 Task: Add Orgain Organic Nutrition Complete Protein Shake Chocolate Fudge 4 Pack to the cart.
Action: Mouse pressed left at (21, 157)
Screenshot: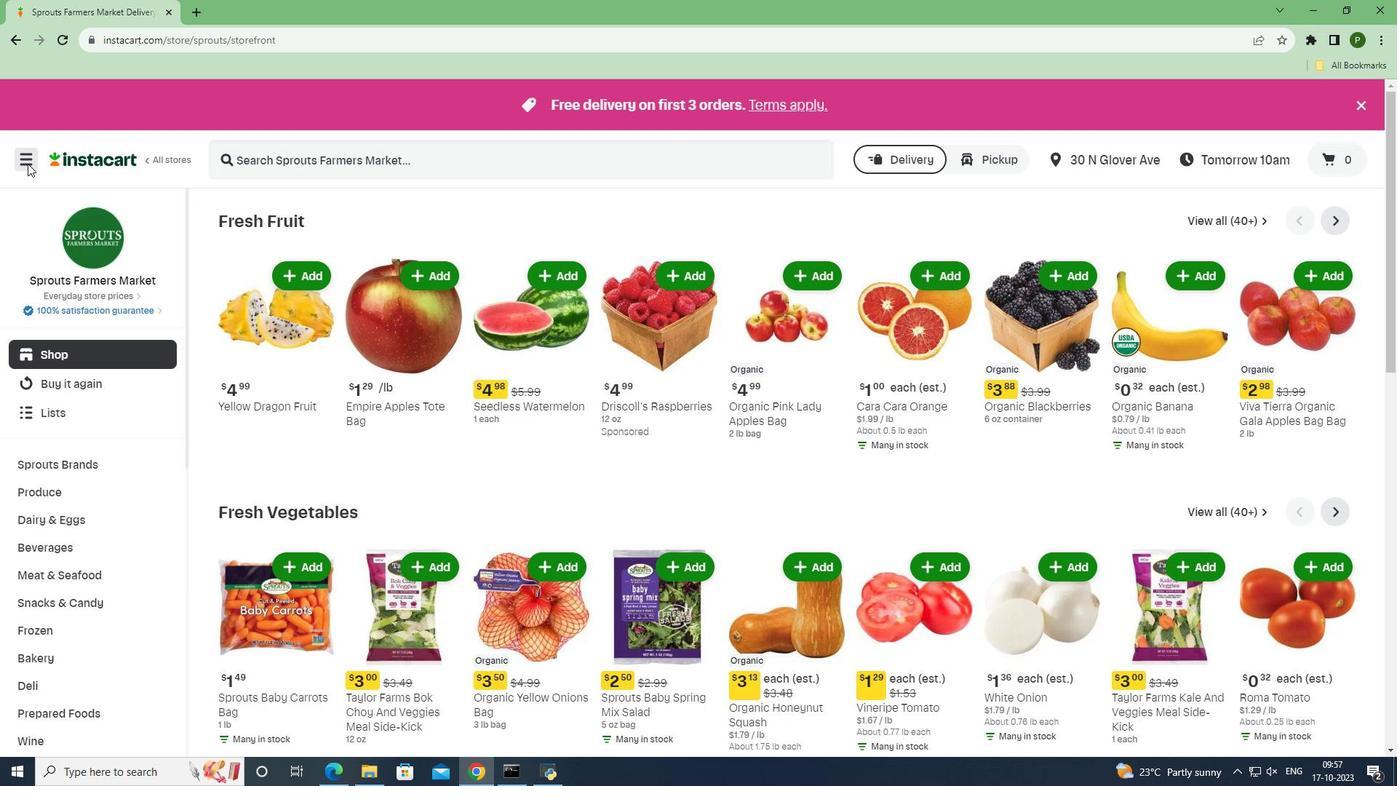 
Action: Mouse moved to (37, 377)
Screenshot: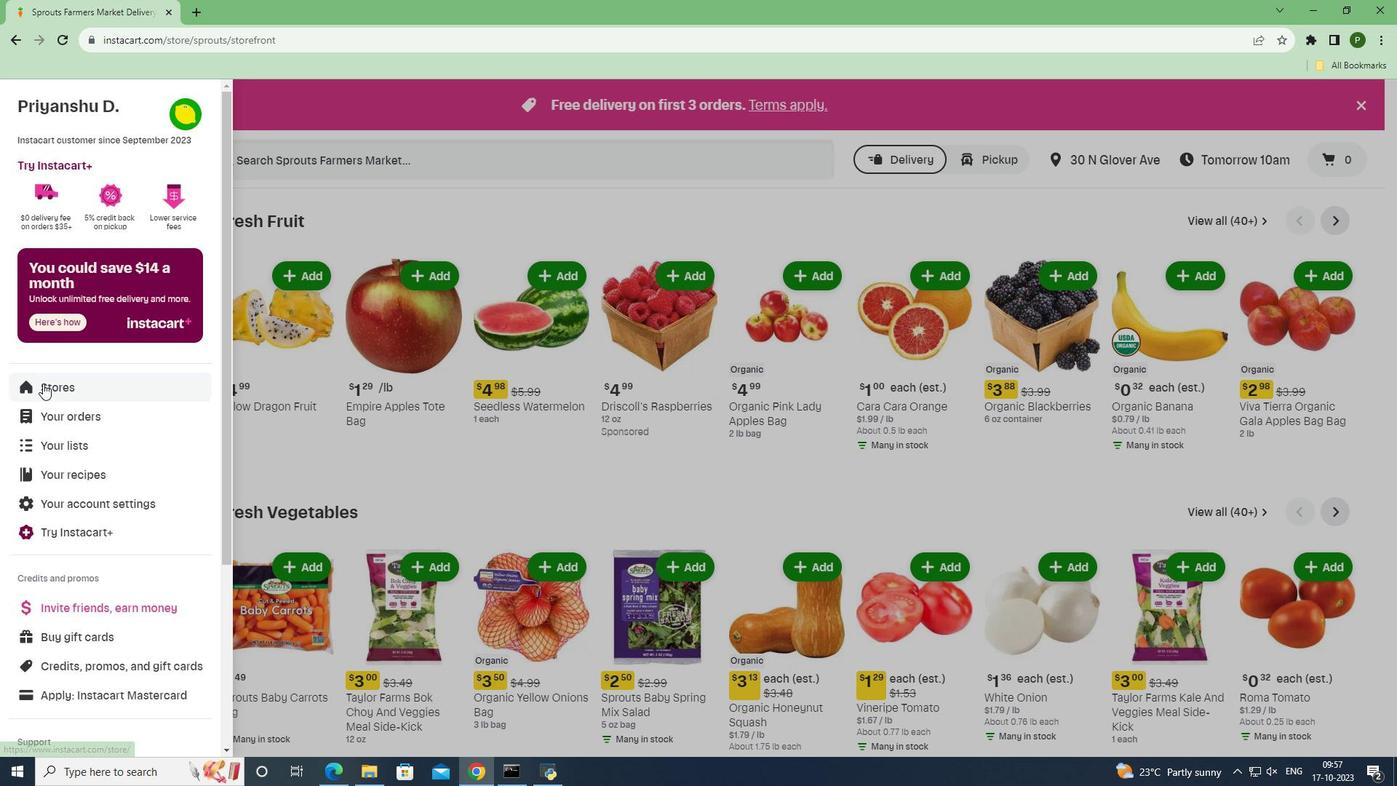 
Action: Mouse pressed left at (37, 377)
Screenshot: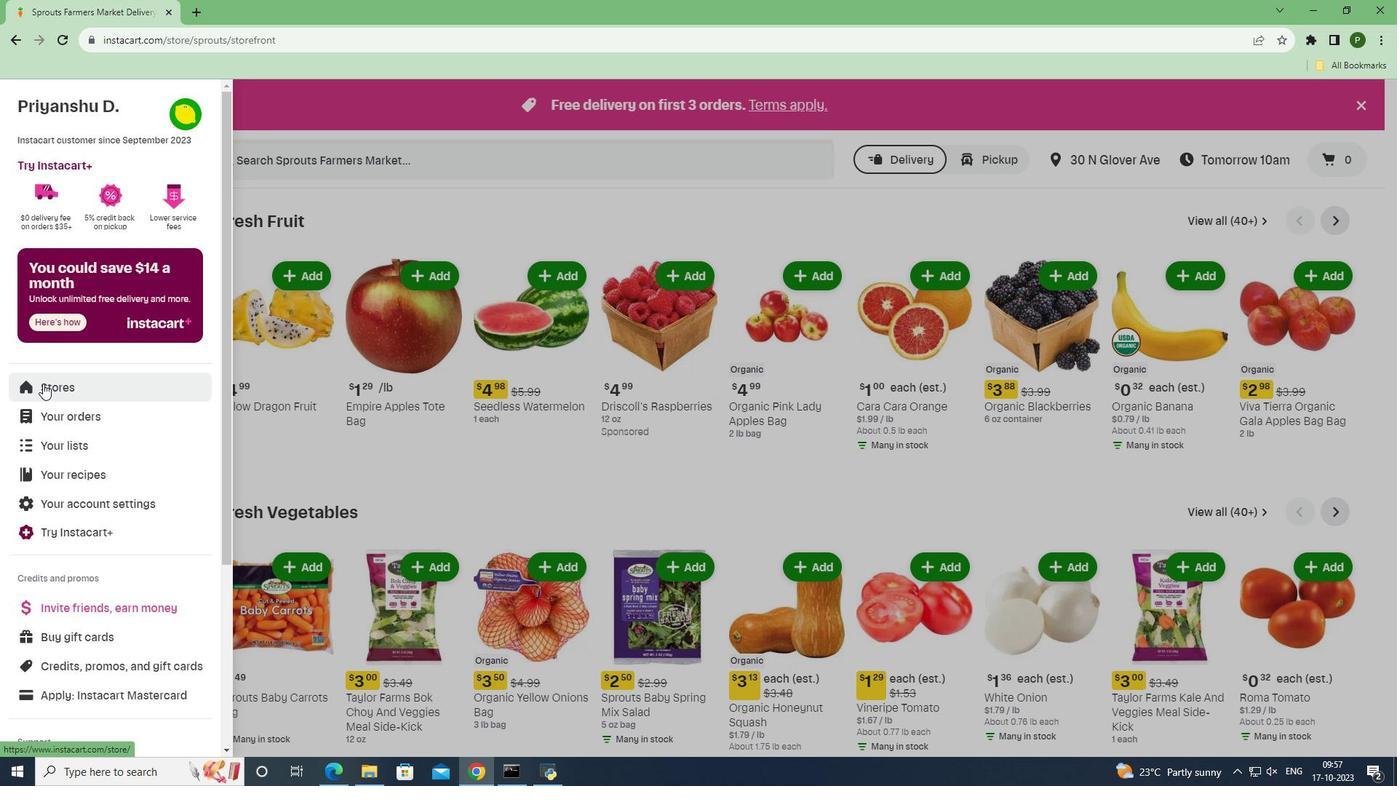 
Action: Mouse moved to (345, 170)
Screenshot: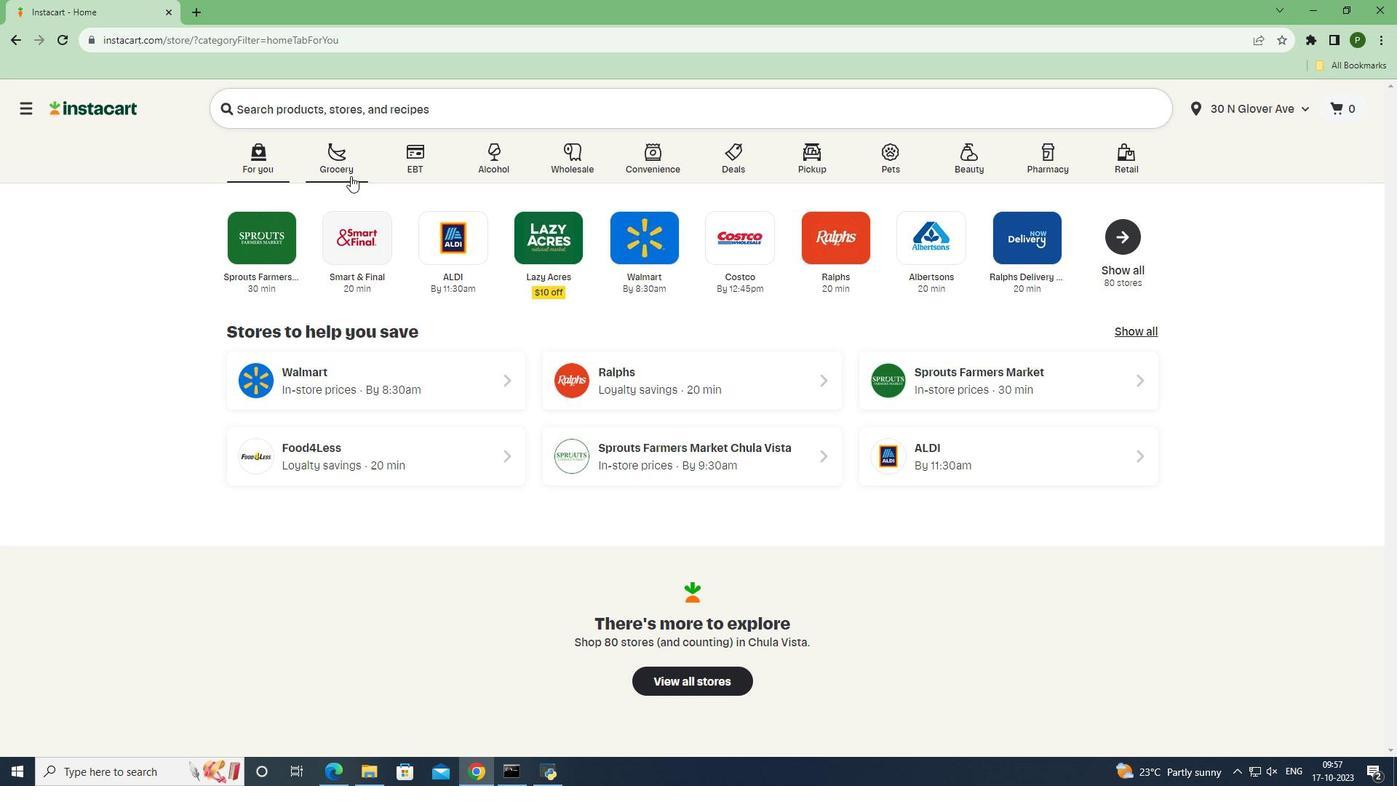 
Action: Mouse pressed left at (345, 170)
Screenshot: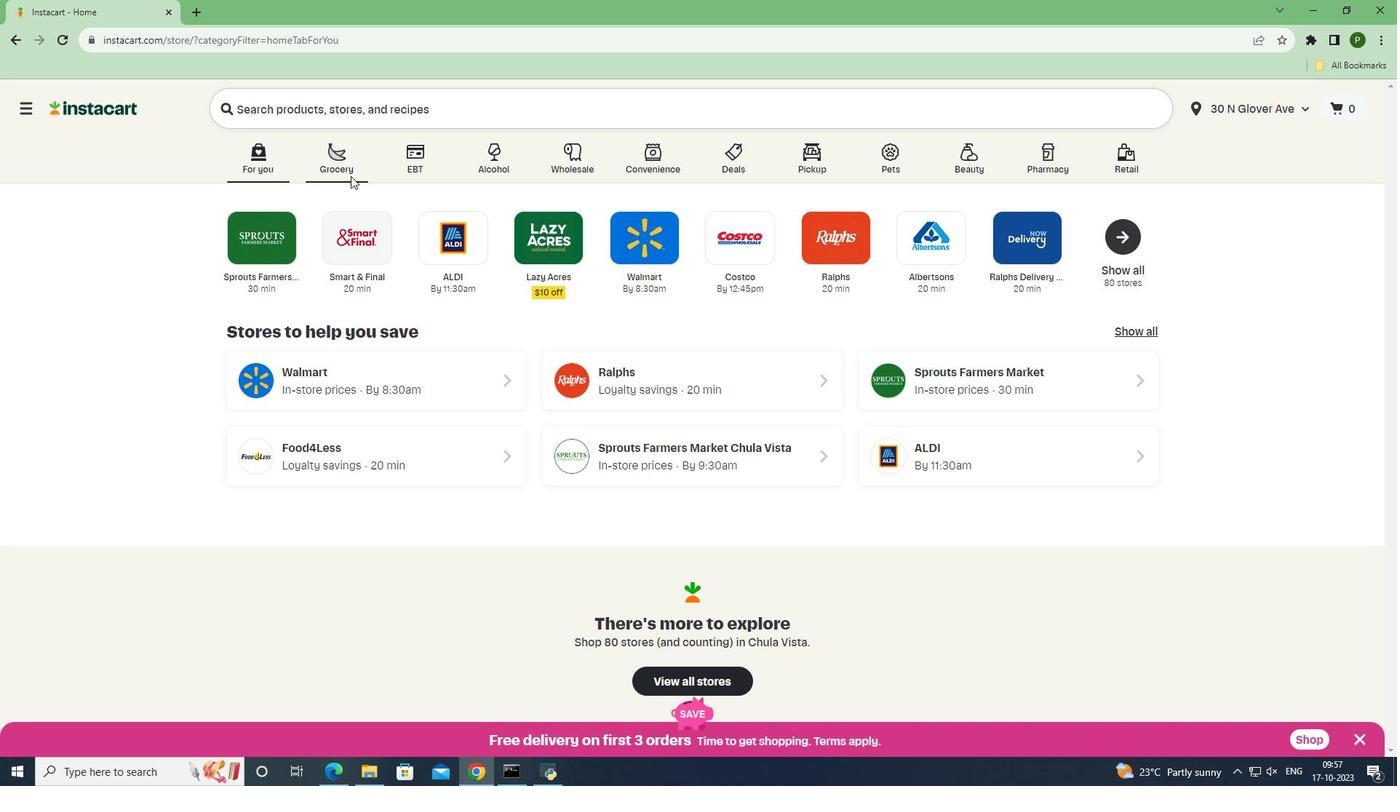 
Action: Mouse moved to (900, 329)
Screenshot: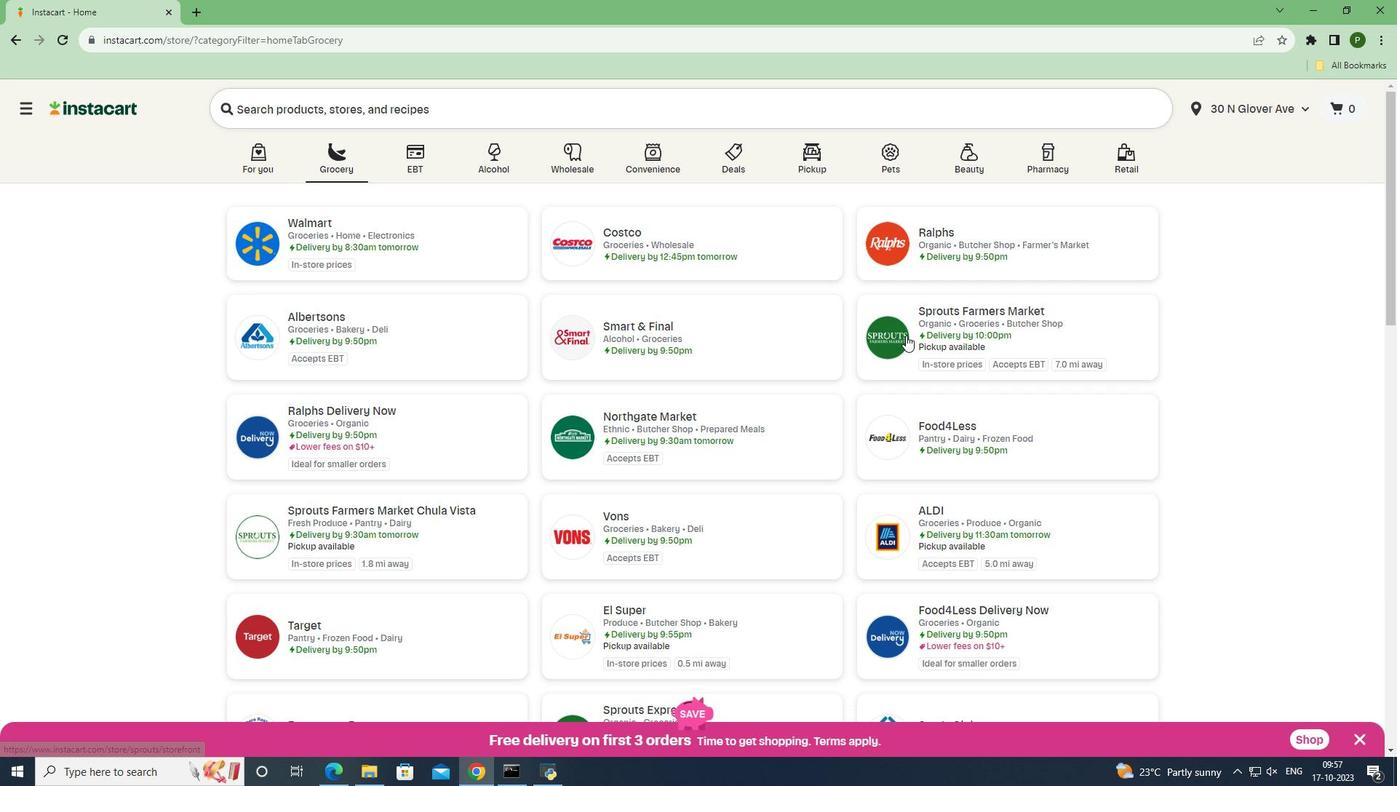 
Action: Mouse pressed left at (900, 329)
Screenshot: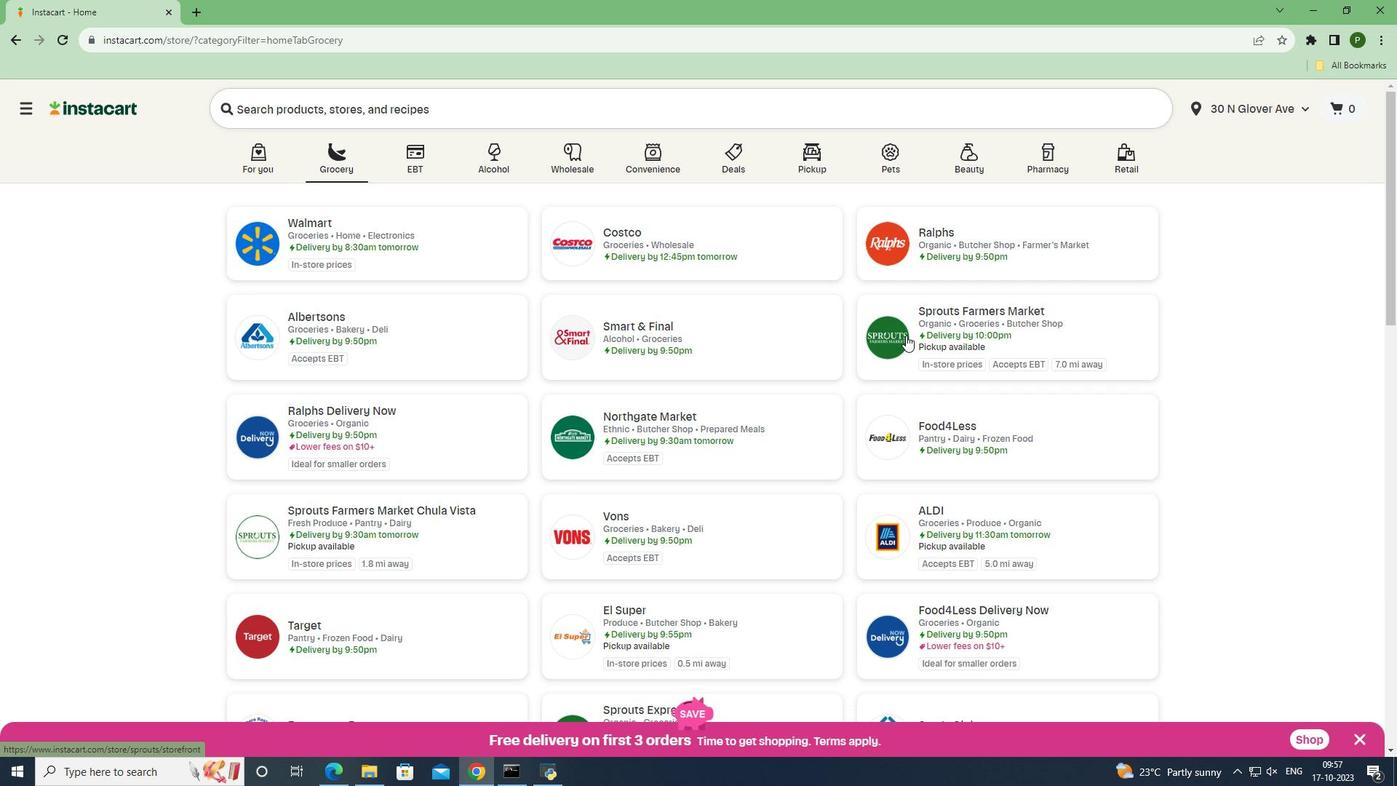 
Action: Mouse moved to (45, 547)
Screenshot: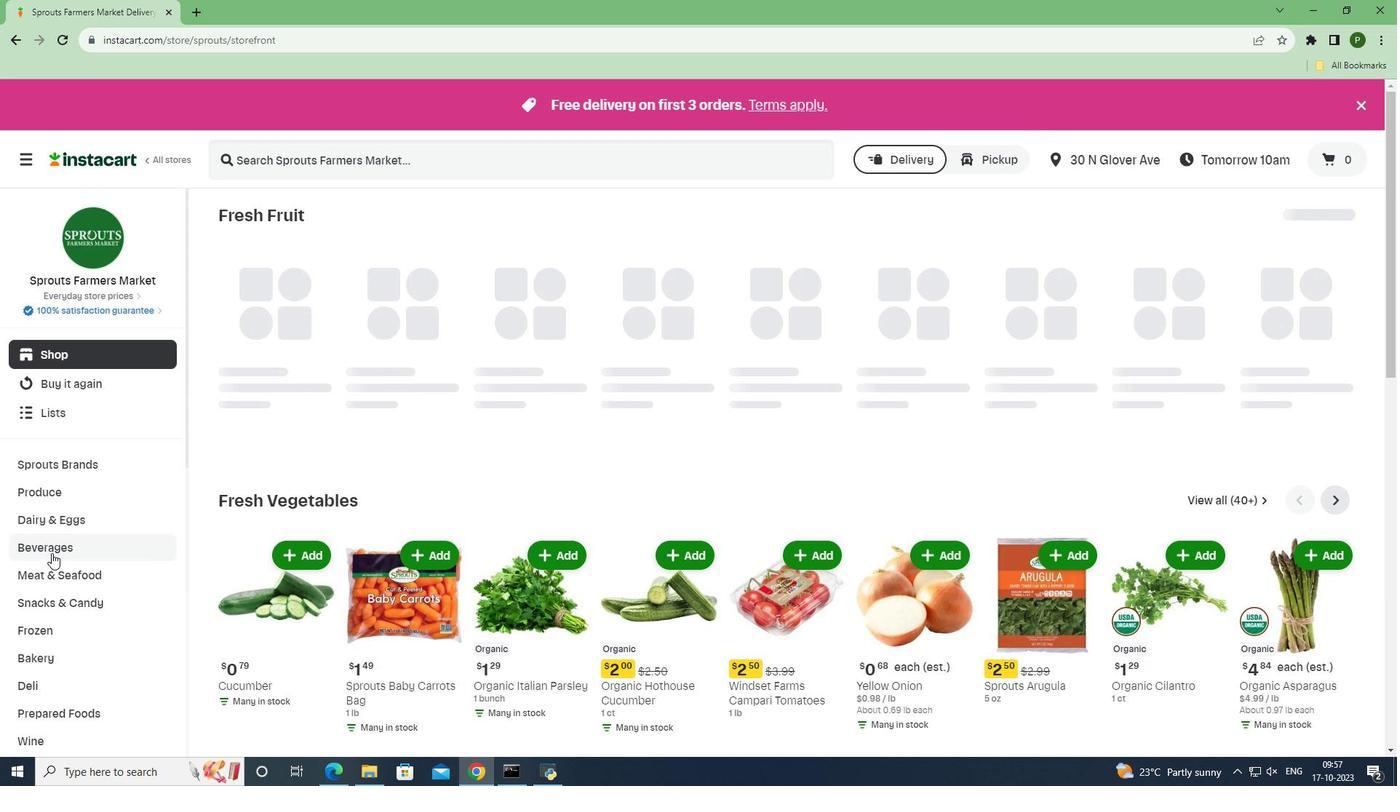 
Action: Mouse pressed left at (45, 547)
Screenshot: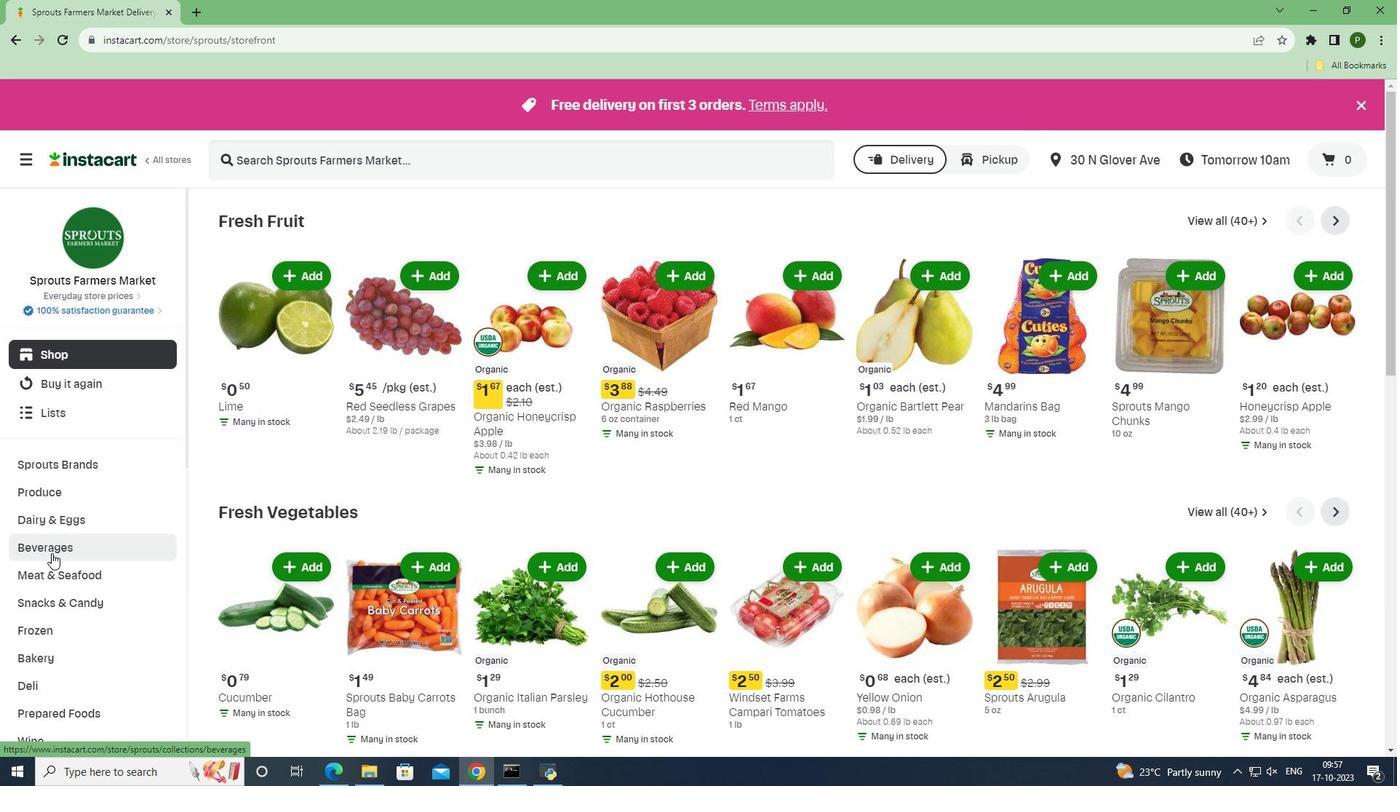 
Action: Mouse moved to (1342, 244)
Screenshot: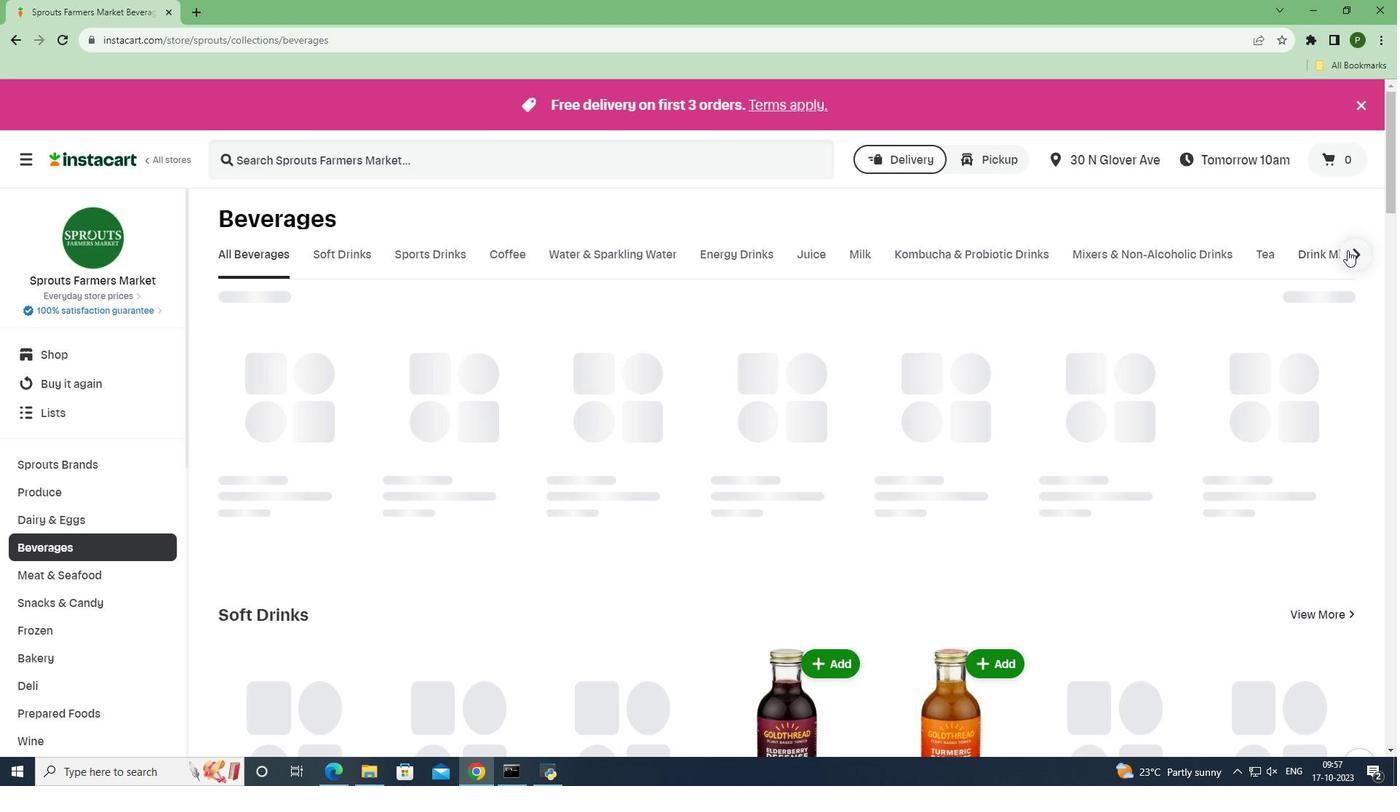 
Action: Mouse pressed left at (1342, 244)
Screenshot: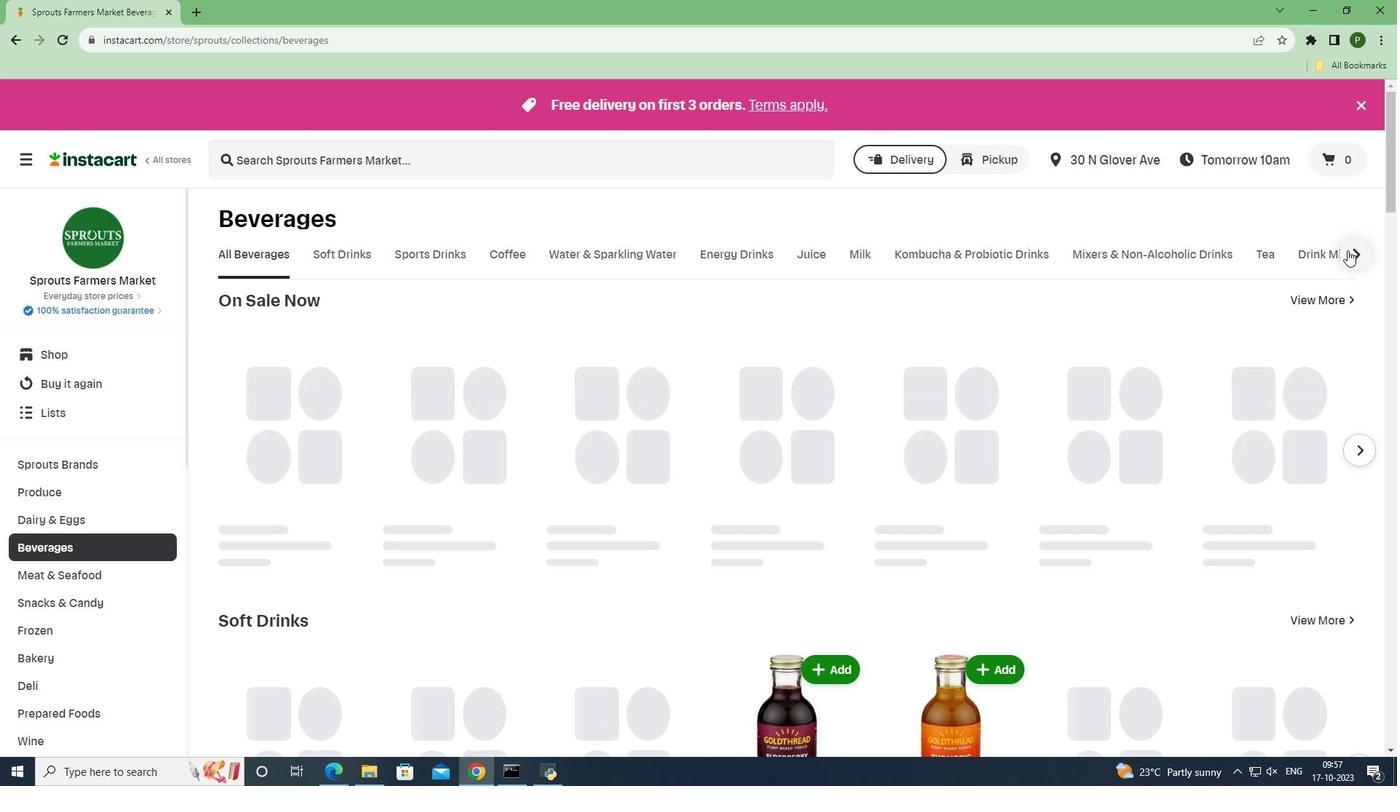 
Action: Mouse moved to (1298, 244)
Screenshot: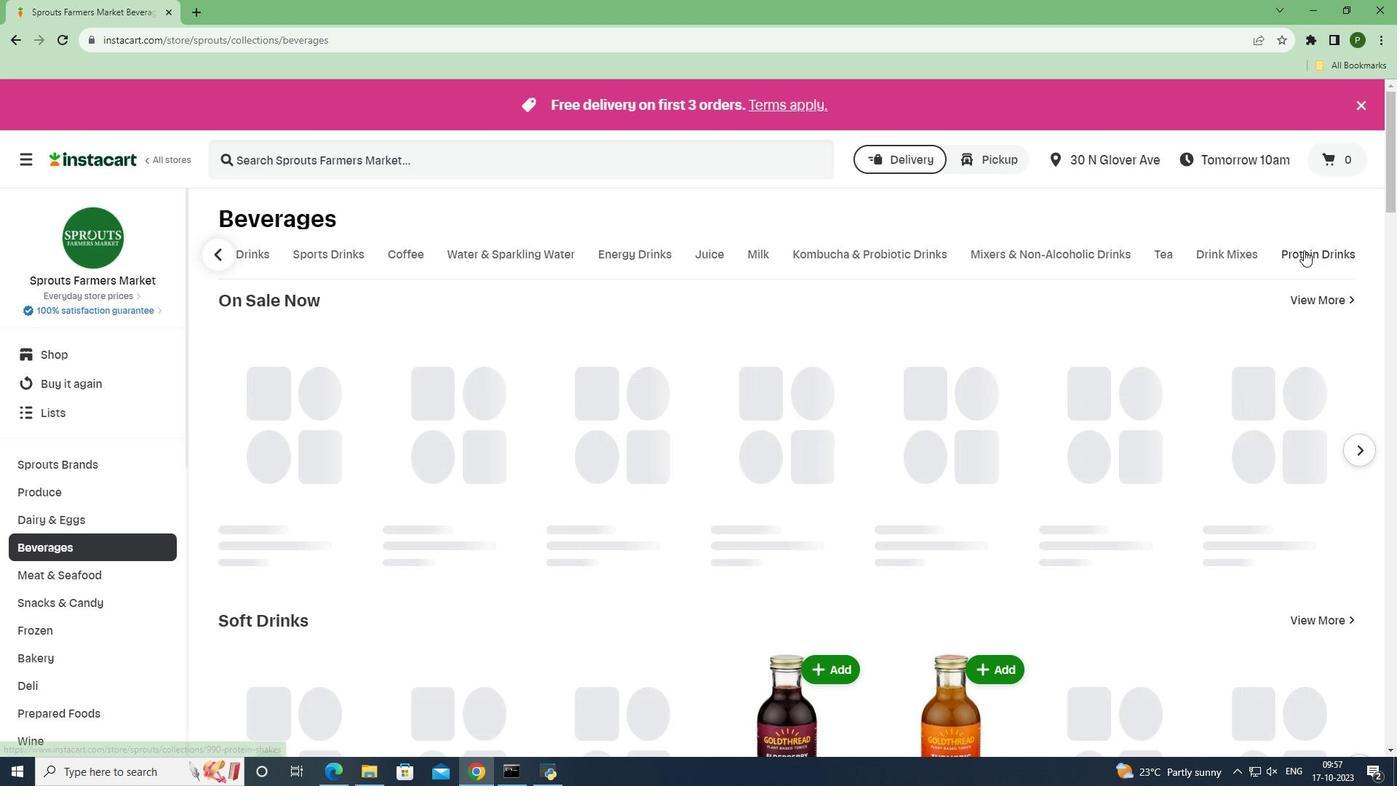 
Action: Mouse pressed left at (1298, 244)
Screenshot: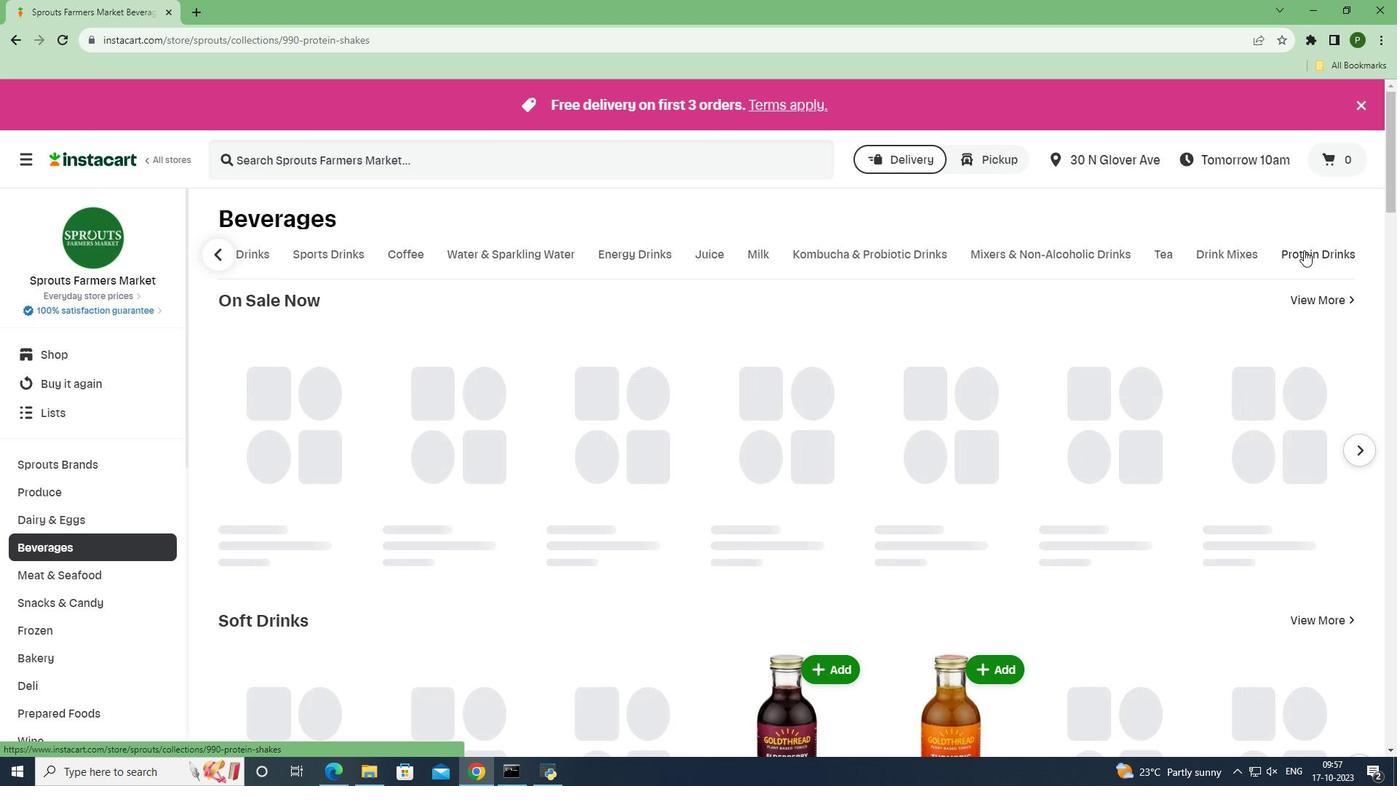 
Action: Mouse moved to (575, 163)
Screenshot: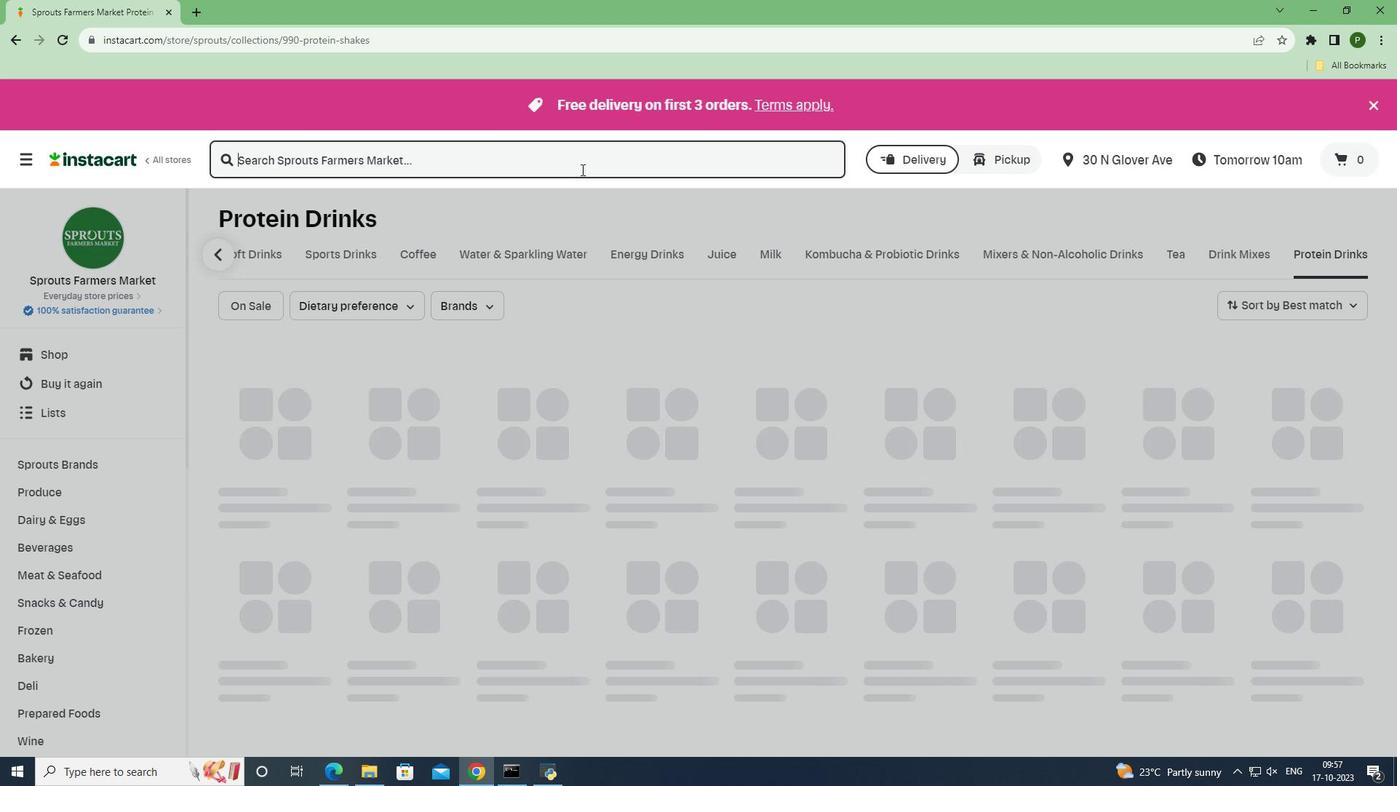
Action: Mouse pressed left at (575, 163)
Screenshot: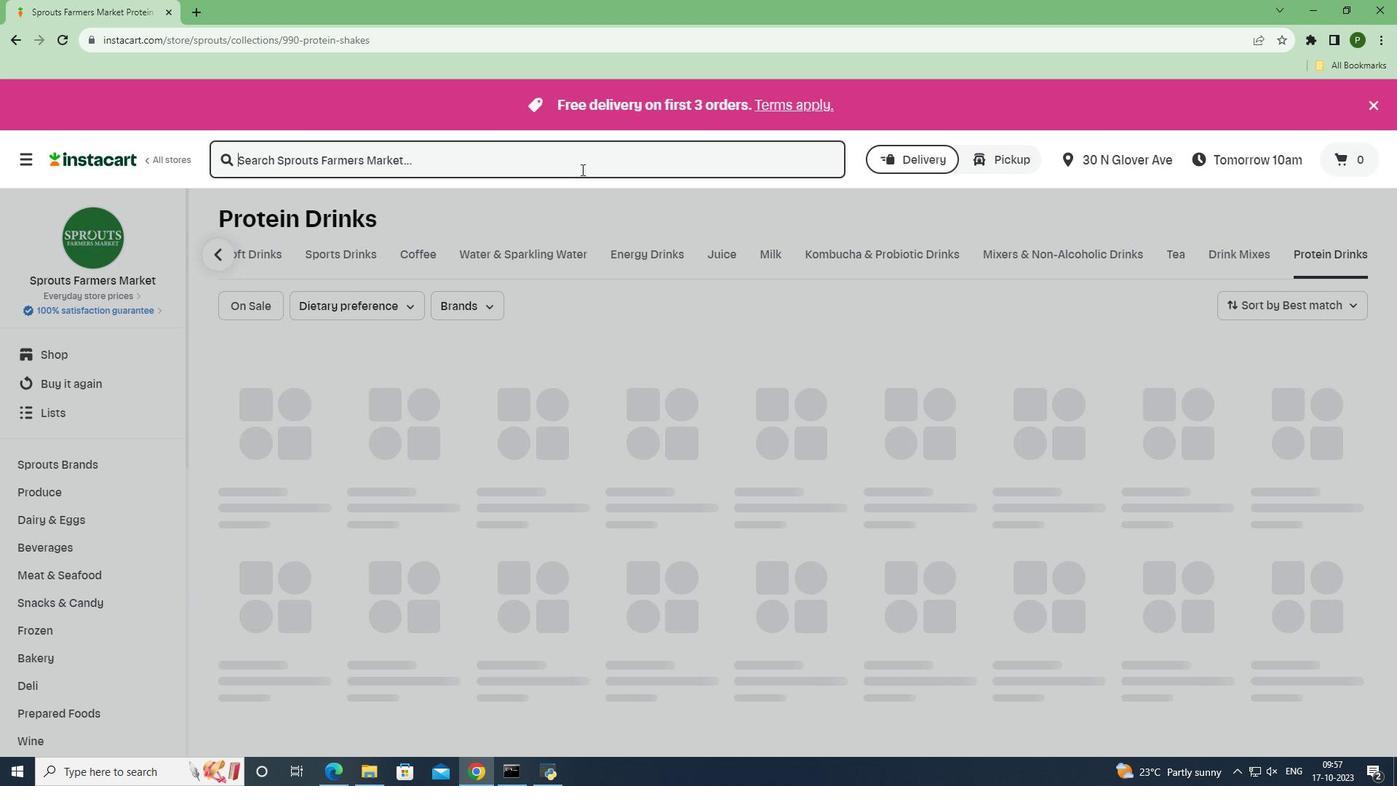 
Action: Key pressed <Key.caps_lock><Key.caps_lock>o<Key.caps_lock>RGAIN<Key.space><Key.caps_lock>o<Key.caps_lock>RGANIC<Key.space><Key.caps_lock>n<Key.caps_lock>UTRITION<Key.space><Key.caps_lock>c<Key.caps_lock>OMPLETE<Key.space><Key.caps_lock>p<Key.caps_lock>ROTEIN<Key.space><Key.caps_lock>s<Key.caps_lock>HAKE<Key.space><Key.caps_lock>c<Key.caps_lock>HOCOLATE<Key.space><Key.caps_lock>f<Key.caps_lock>UDGE<Key.space>4<Key.space><Key.caps_lock>p<Key.caps_lock>ACK<Key.space><Key.enter>
Screenshot: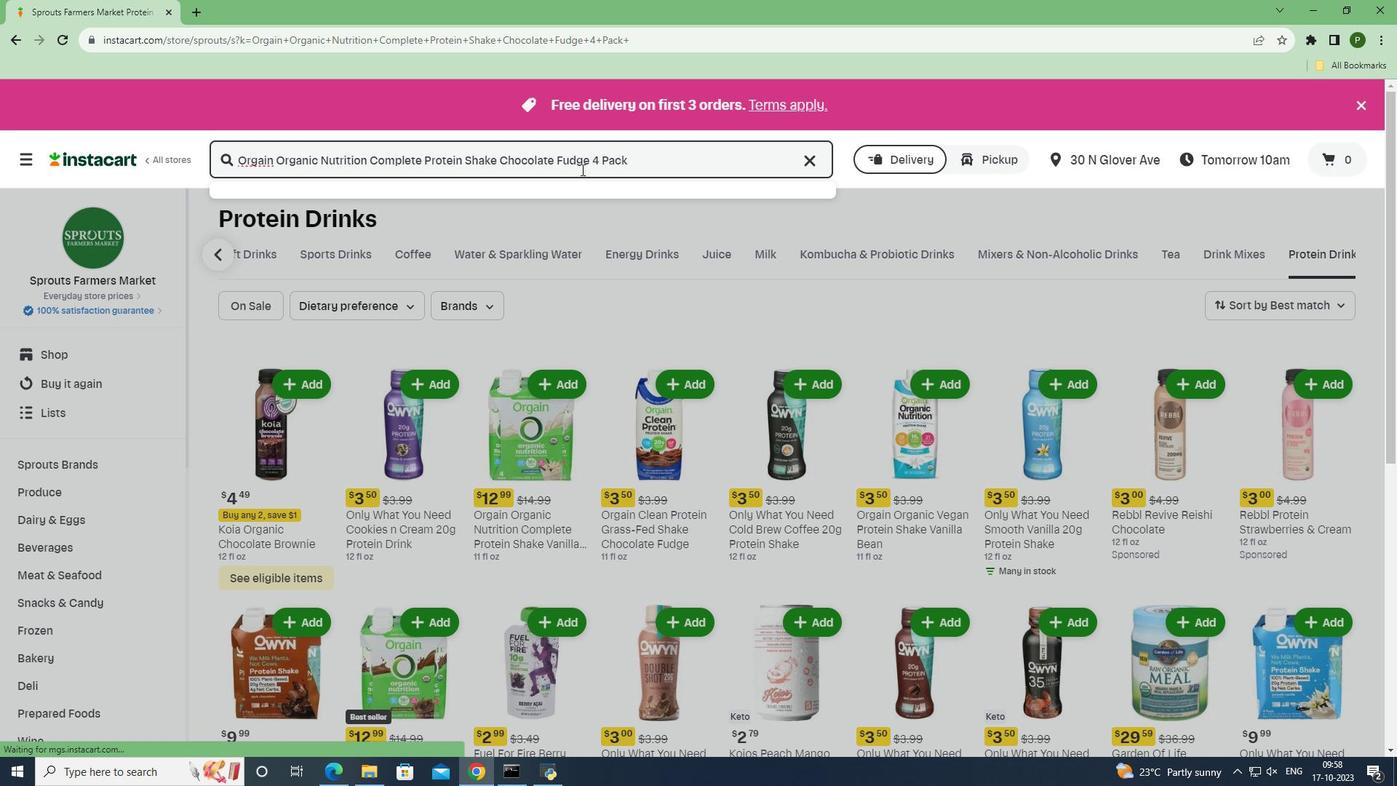 
Action: Mouse moved to (1075, 262)
Screenshot: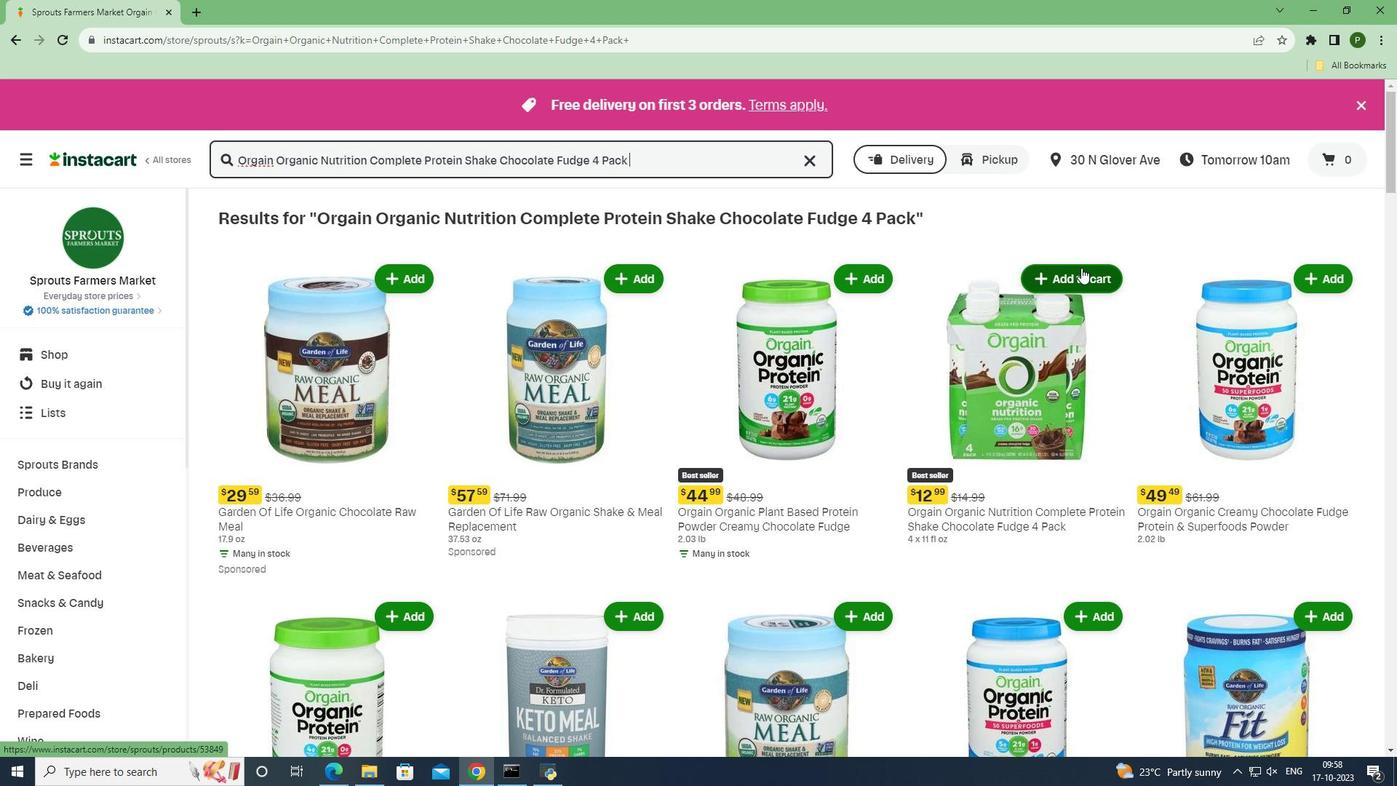 
Action: Mouse pressed left at (1075, 262)
Screenshot: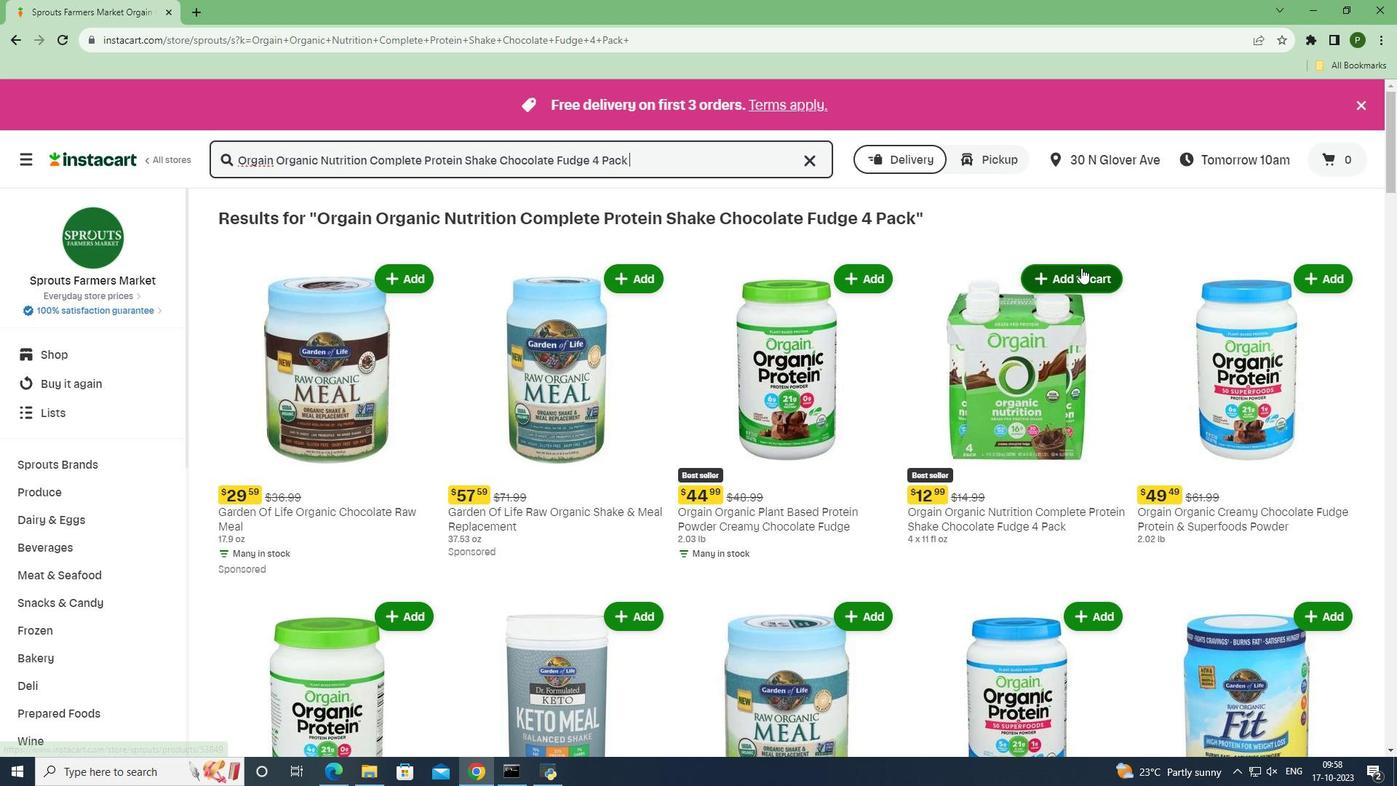 
Action: Mouse moved to (1104, 329)
Screenshot: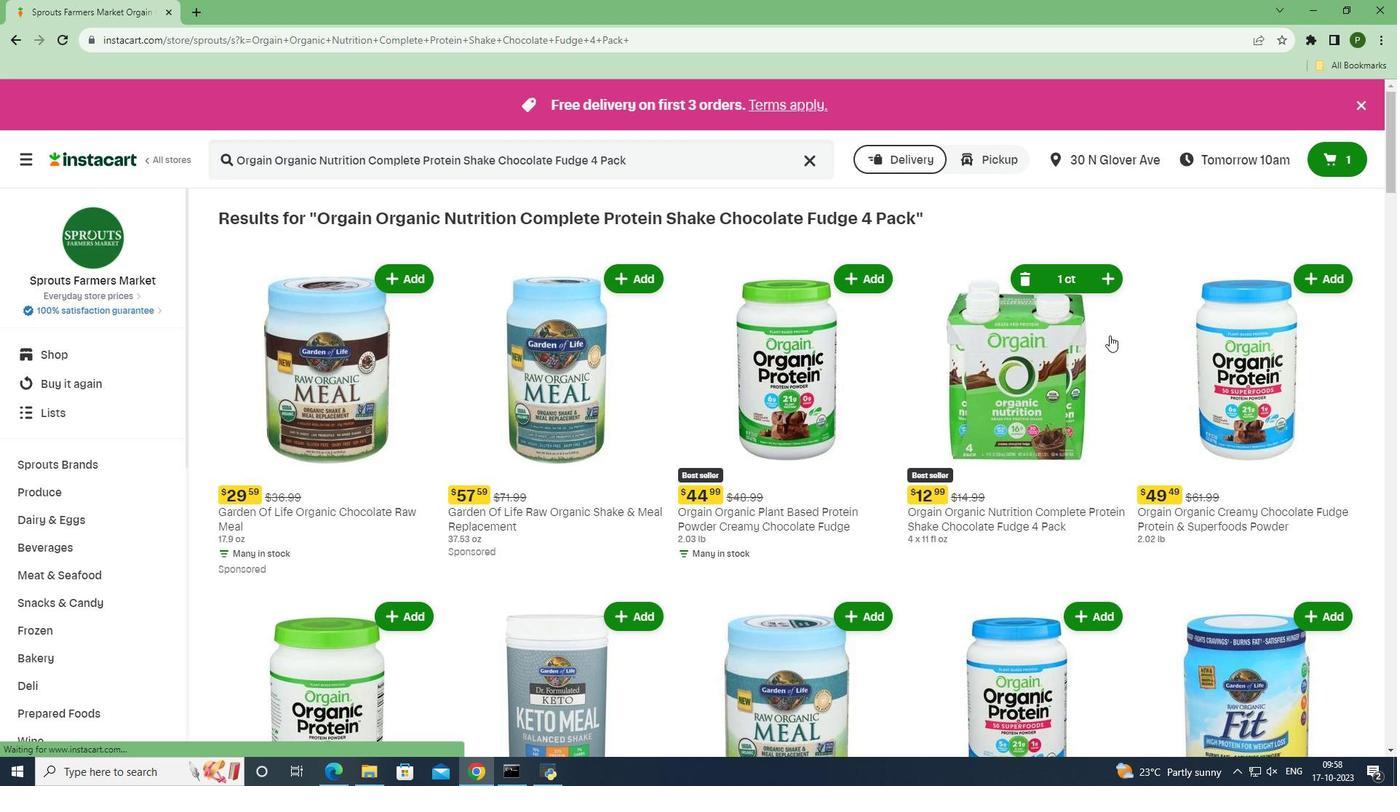 
